 Task: Create expense category object for category information.
Action: Mouse moved to (829, 64)
Screenshot: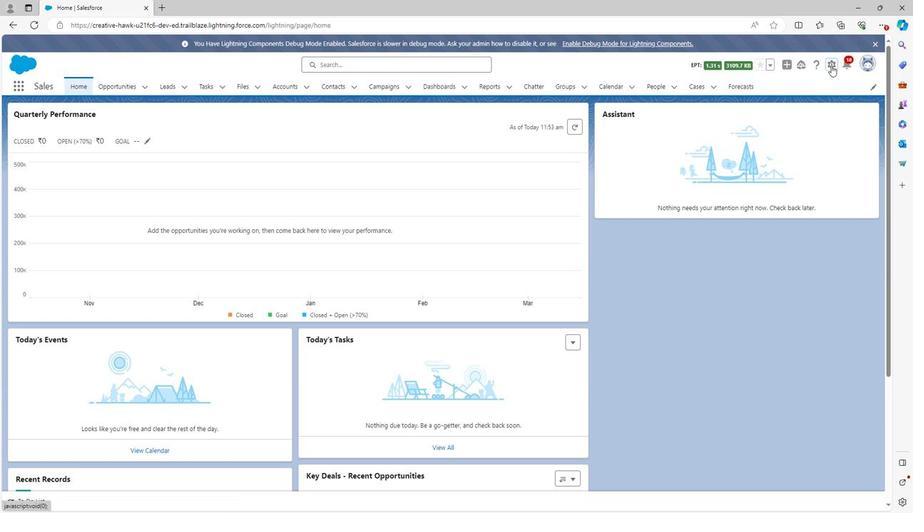
Action: Mouse pressed left at (829, 64)
Screenshot: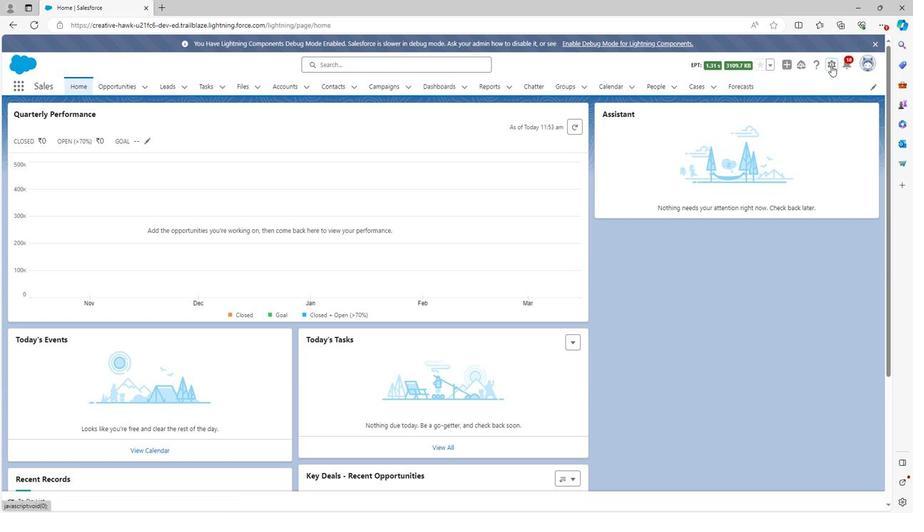 
Action: Mouse moved to (789, 94)
Screenshot: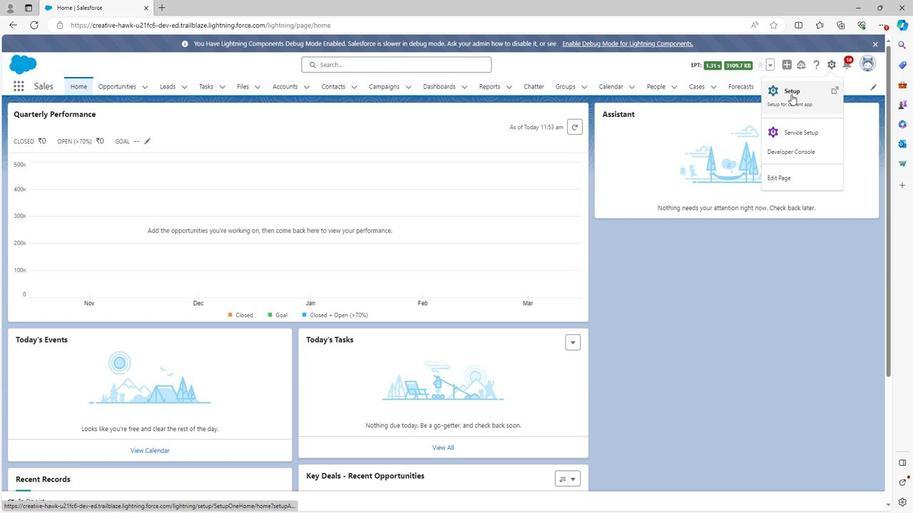
Action: Mouse pressed left at (789, 94)
Screenshot: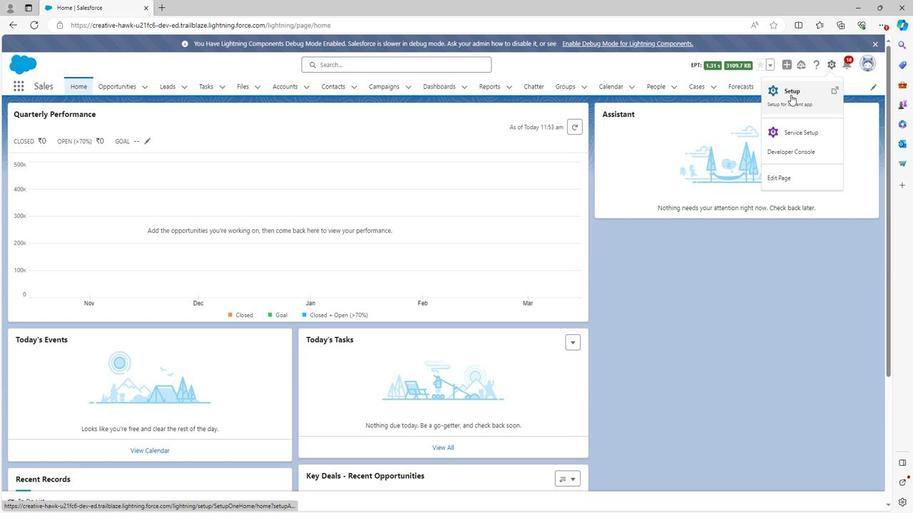 
Action: Mouse moved to (117, 84)
Screenshot: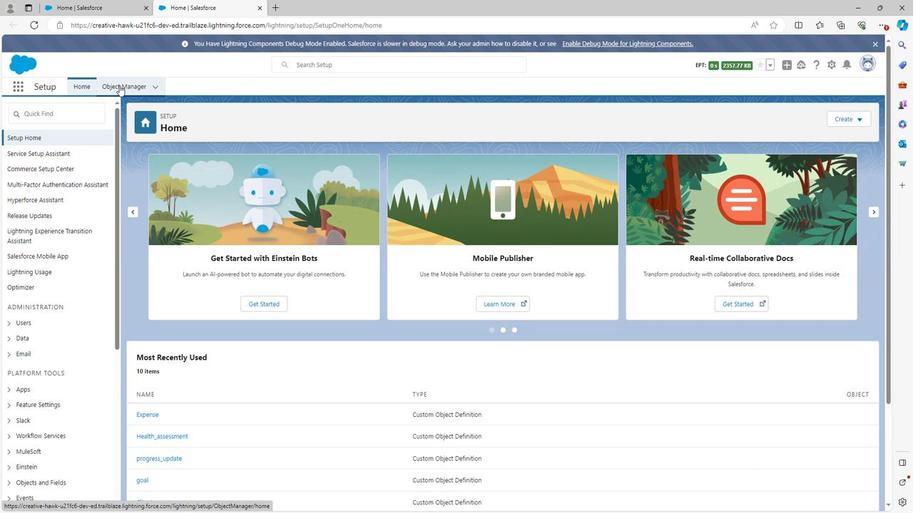 
Action: Mouse pressed left at (117, 84)
Screenshot: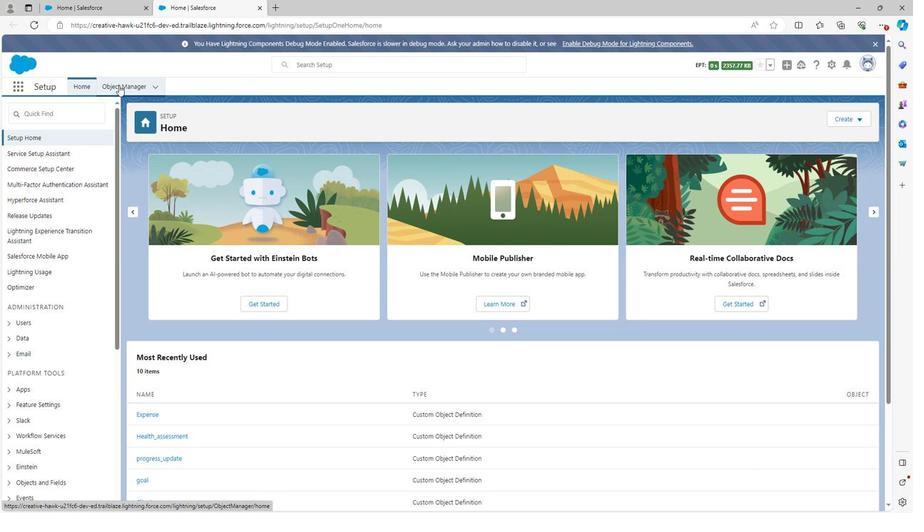 
Action: Mouse moved to (840, 119)
Screenshot: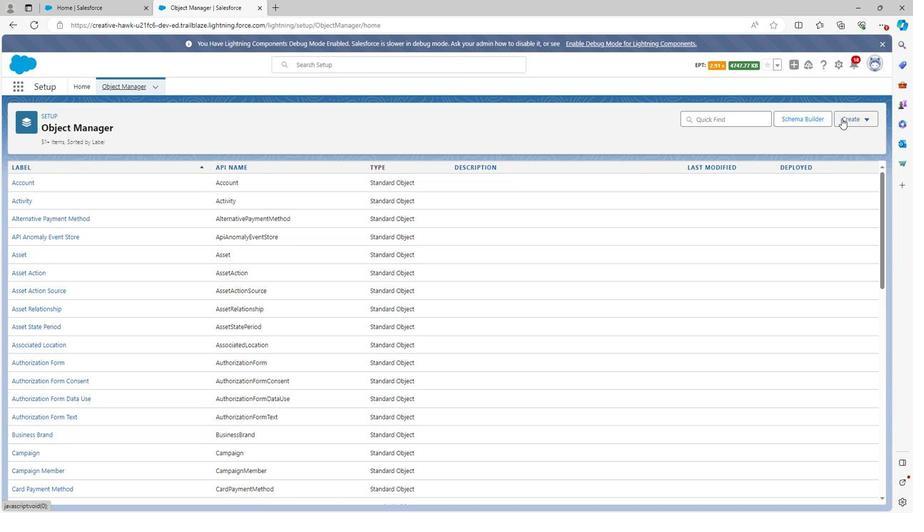 
Action: Mouse pressed left at (840, 119)
Screenshot: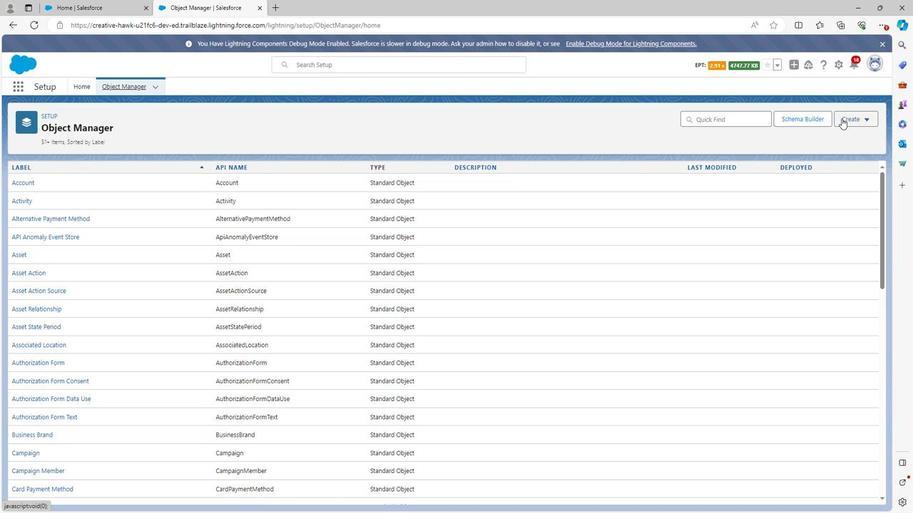 
Action: Mouse moved to (800, 154)
Screenshot: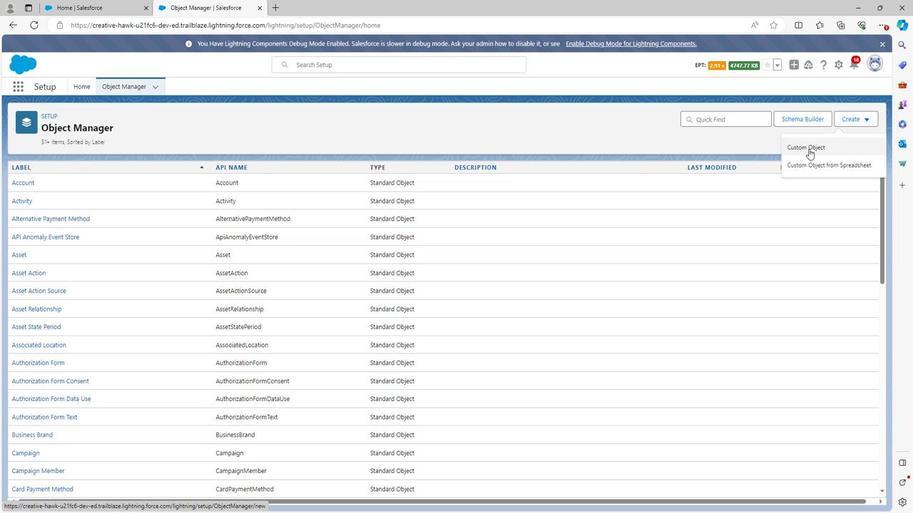 
Action: Mouse pressed left at (800, 154)
Screenshot: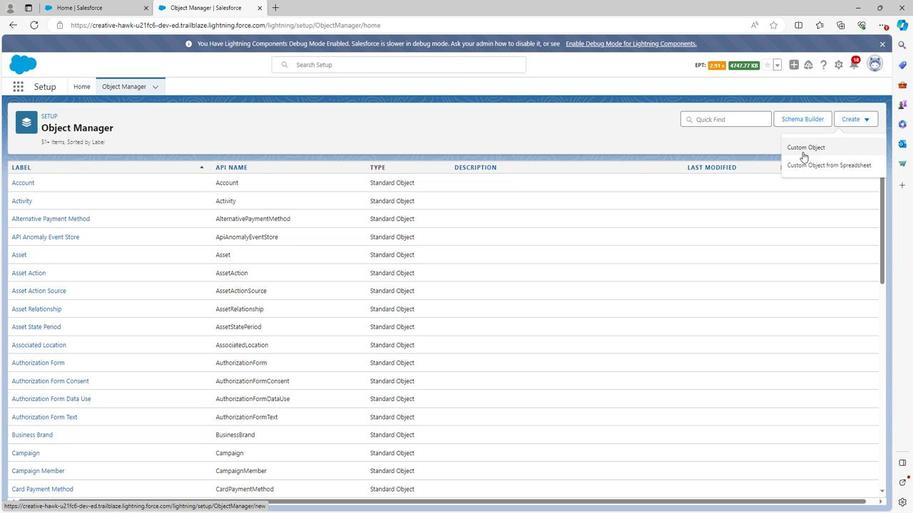 
Action: Mouse moved to (231, 243)
Screenshot: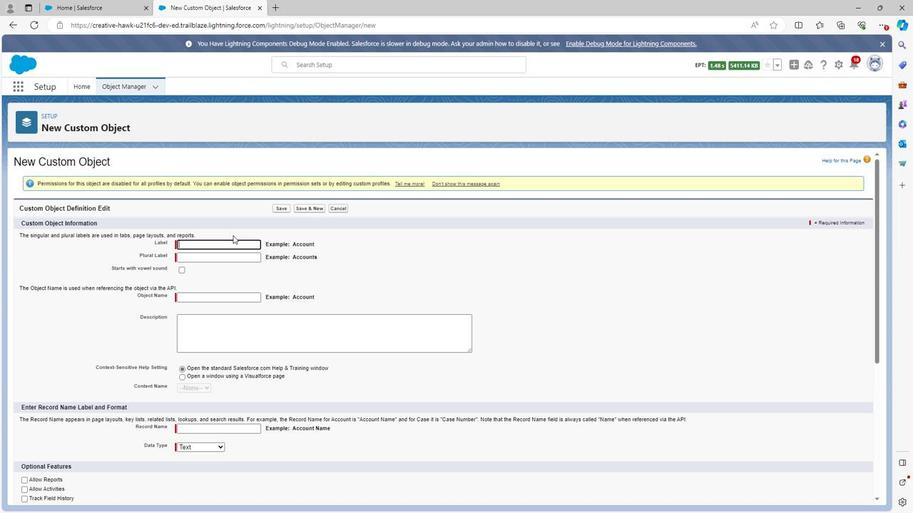 
Action: Key pressed <Key.shift>Expense<Key.space>category
Screenshot: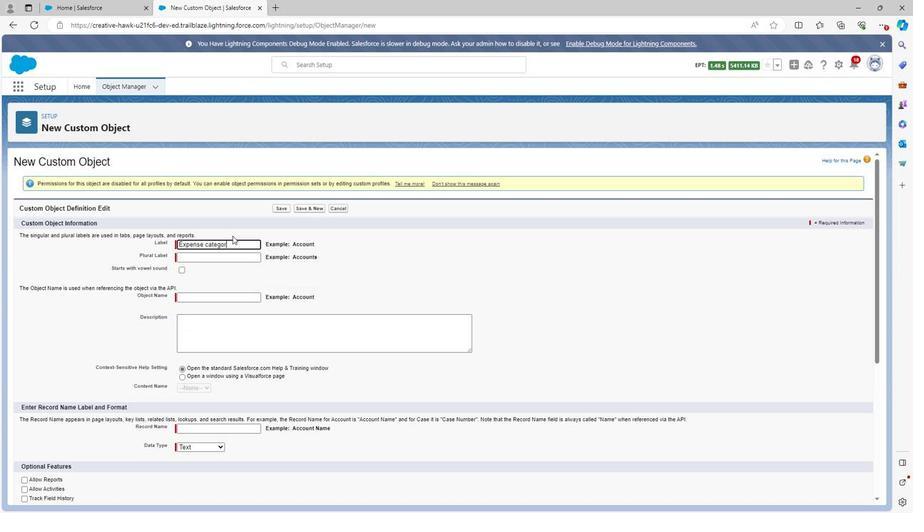 
Action: Mouse moved to (216, 280)
Screenshot: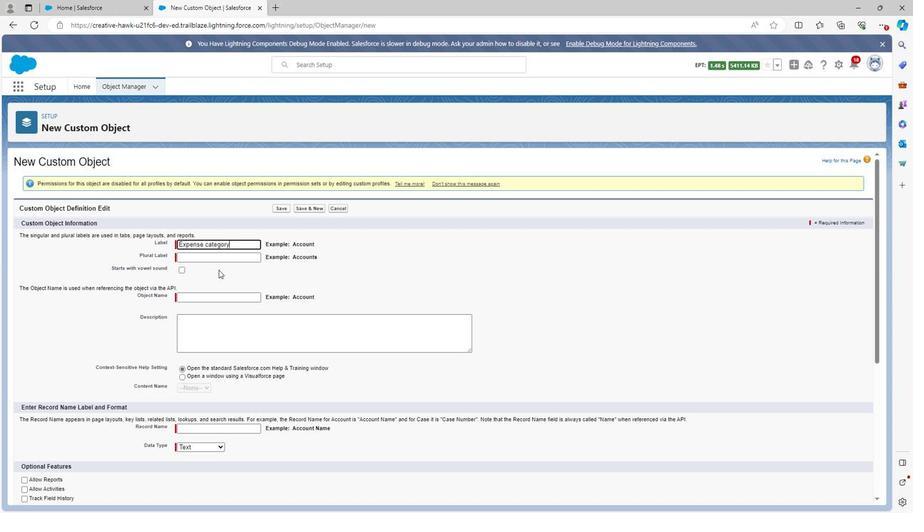 
Action: Mouse pressed left at (216, 280)
Screenshot: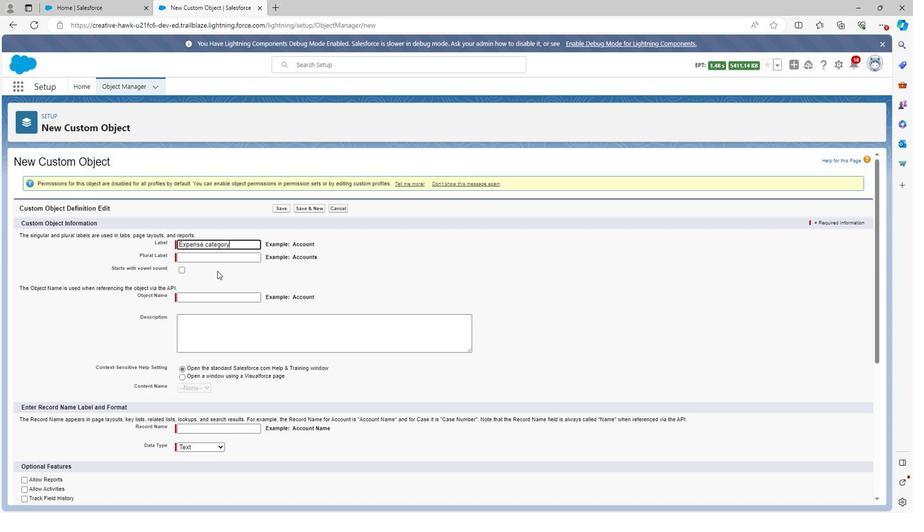 
Action: Mouse moved to (211, 264)
Screenshot: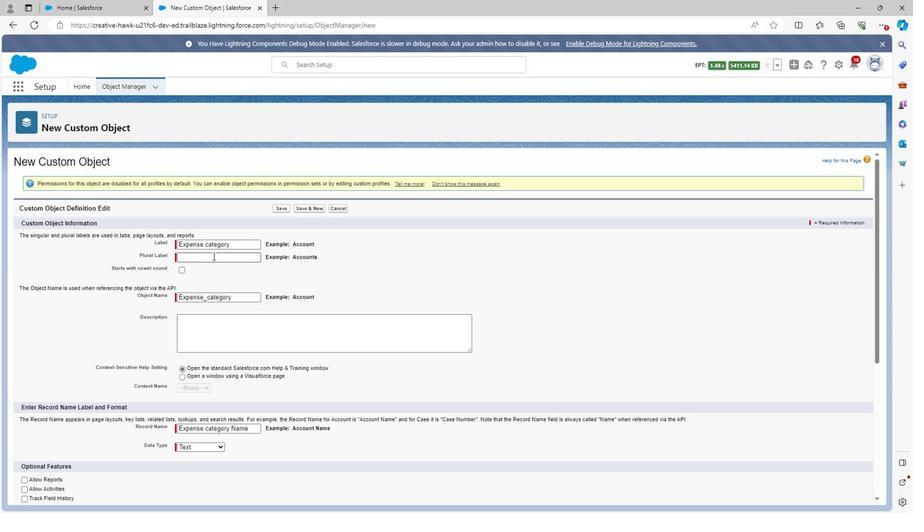 
Action: Mouse pressed left at (211, 264)
Screenshot: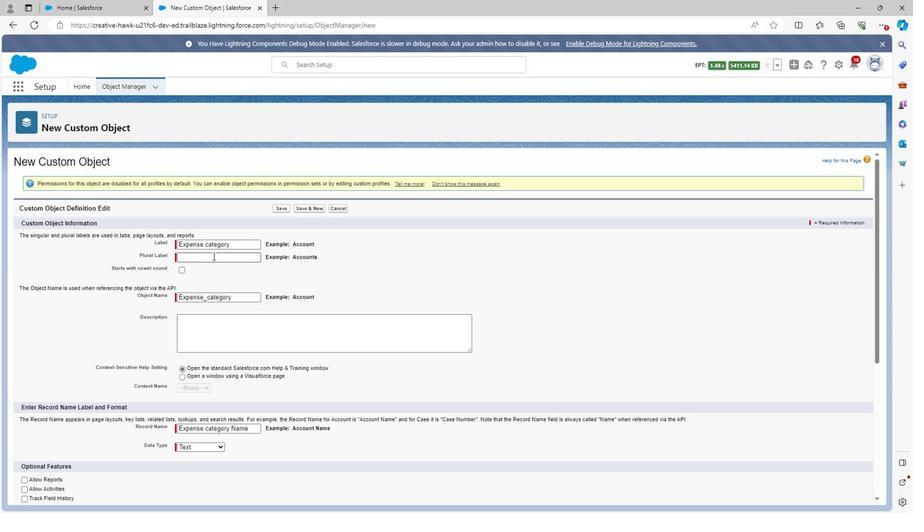 
Action: Key pressed <Key.shift>Expense<Key.space>categories
Screenshot: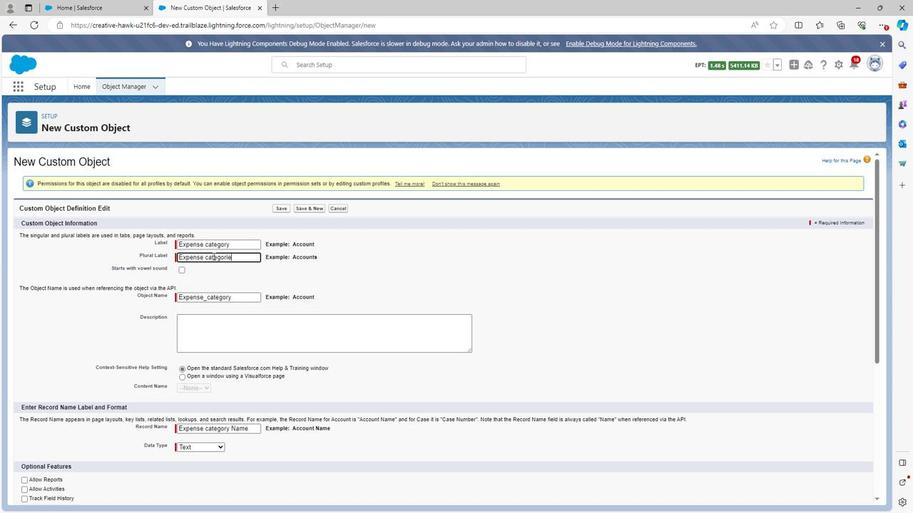 
Action: Mouse moved to (196, 339)
Screenshot: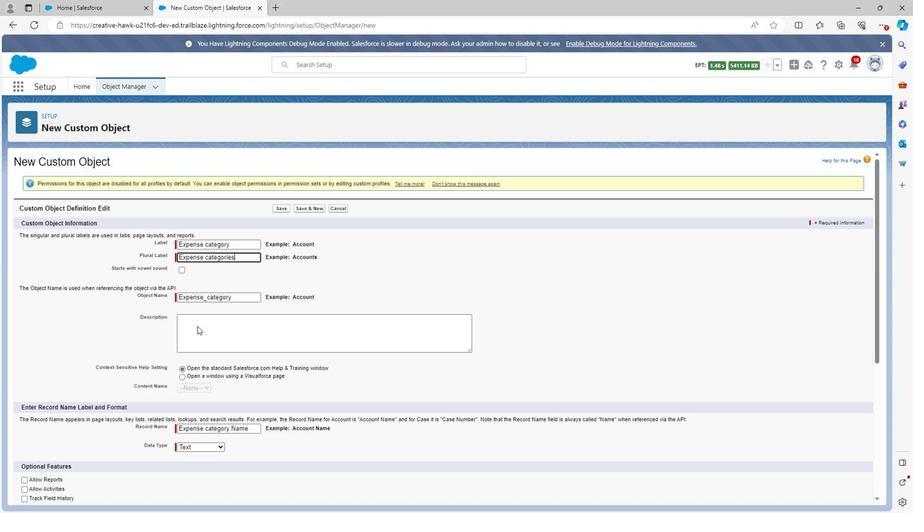 
Action: Mouse pressed left at (196, 339)
Screenshot: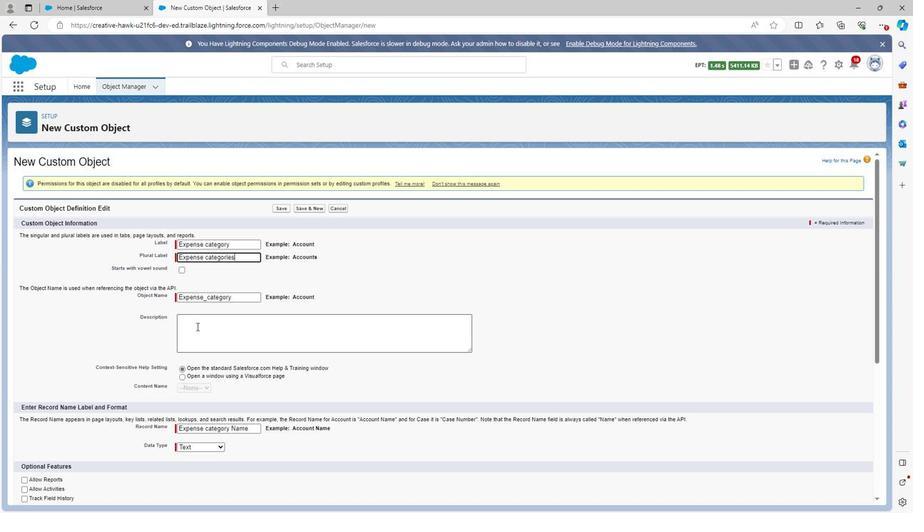 
Action: Key pressed <Key.shift><Key.shift><Key.shift><Key.shift>Expense<Key.space>category<Key.space>is<Key.space>
Screenshot: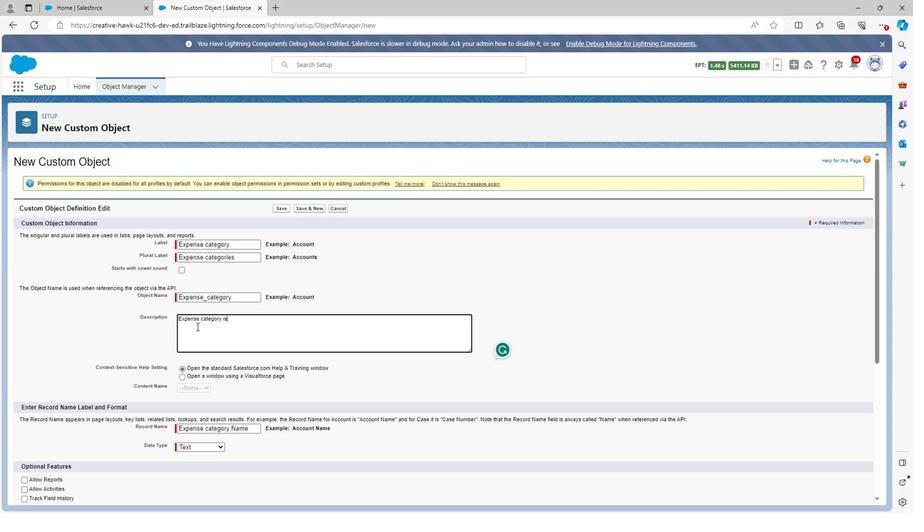 
Action: Mouse moved to (195, 339)
Screenshot: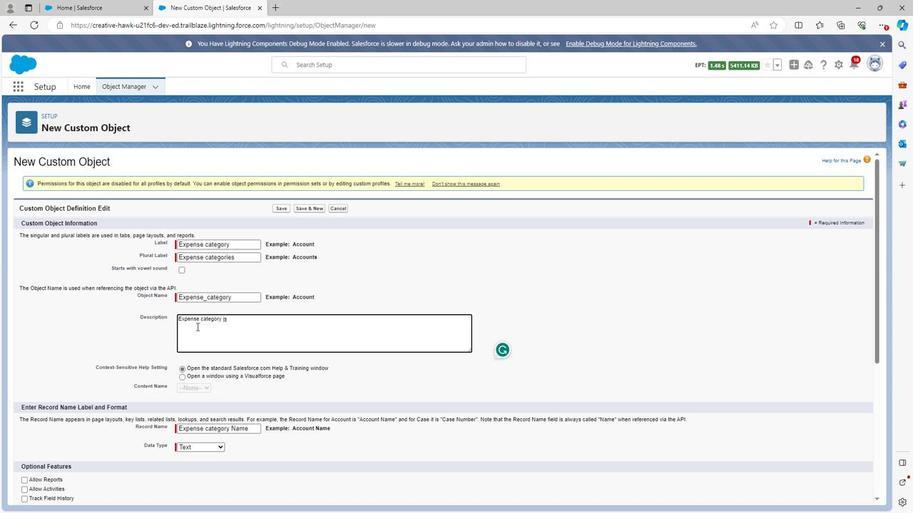 
Action: Key pressed used<Key.space>to<Key.space>define<Key.space>the<Key.space>category<Key.space>of<Key.space>different<Key.space>expenses<Key.space>of<Key.space>users
Screenshot: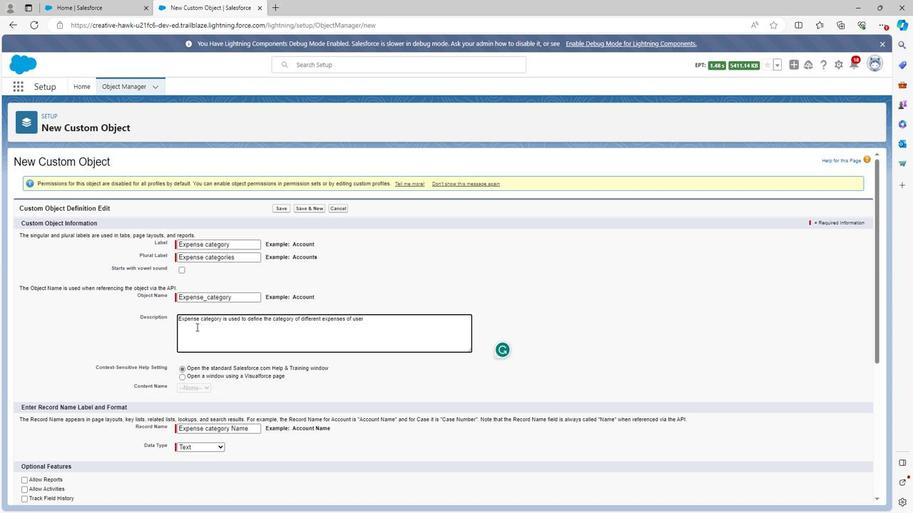
Action: Mouse moved to (132, 413)
Screenshot: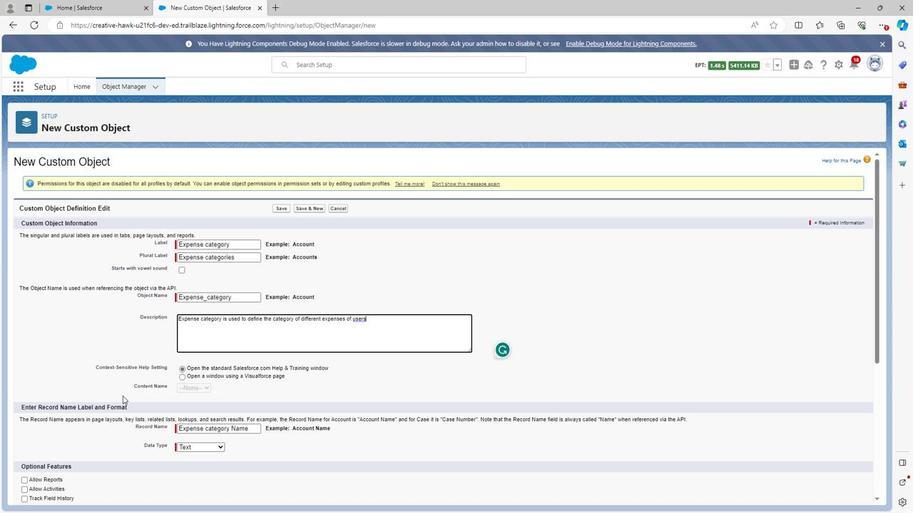 
Action: Mouse scrolled (132, 412) with delta (0, 0)
Screenshot: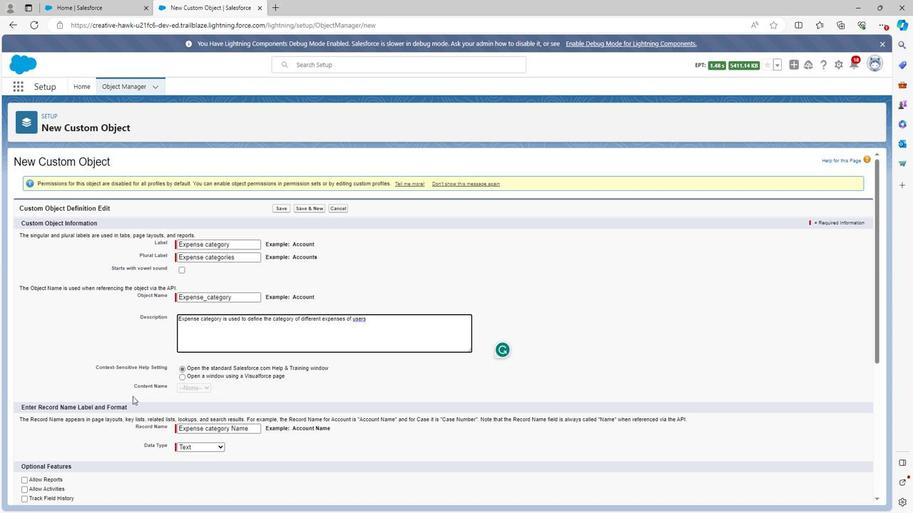 
Action: Mouse scrolled (132, 412) with delta (0, 0)
Screenshot: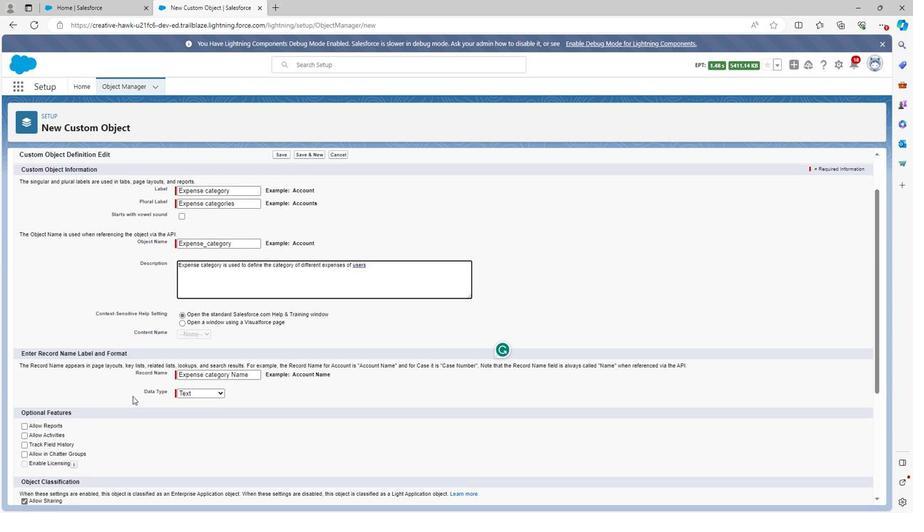 
Action: Mouse moved to (132, 413)
Screenshot: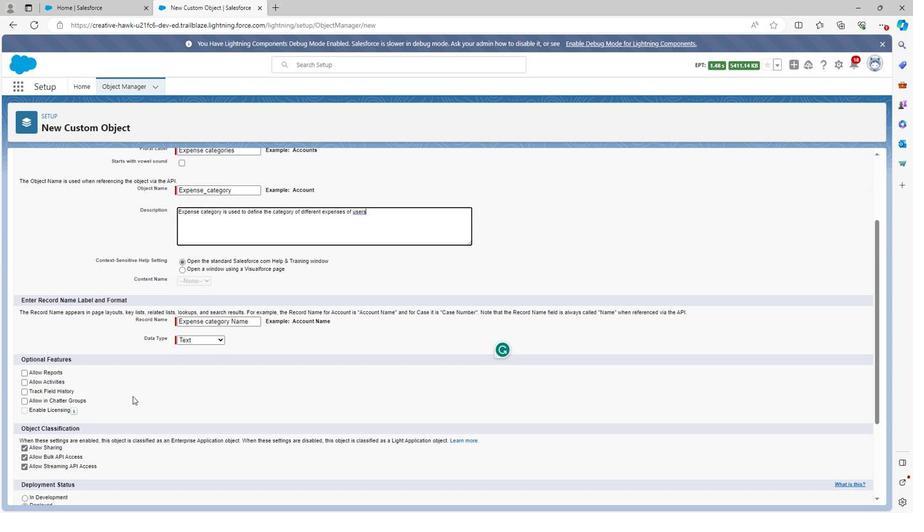 
Action: Mouse scrolled (132, 413) with delta (0, 0)
Screenshot: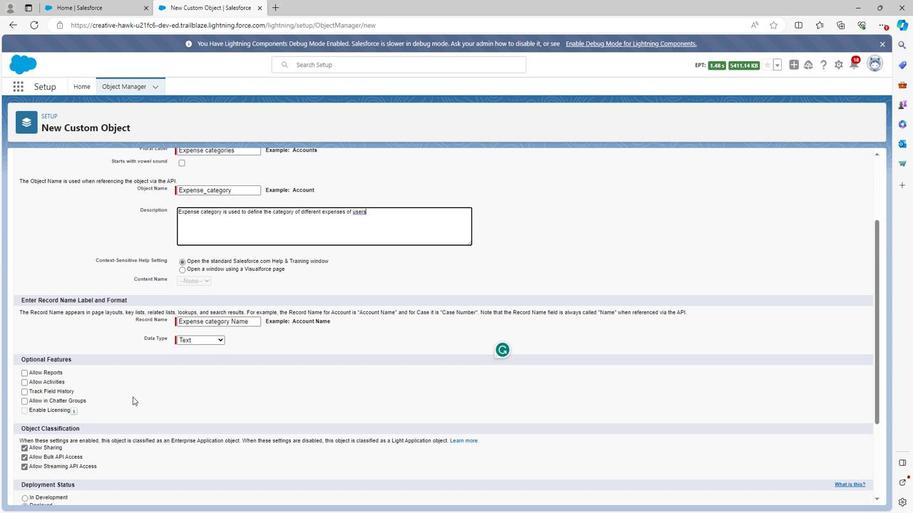 
Action: Mouse scrolled (132, 413) with delta (0, 0)
Screenshot: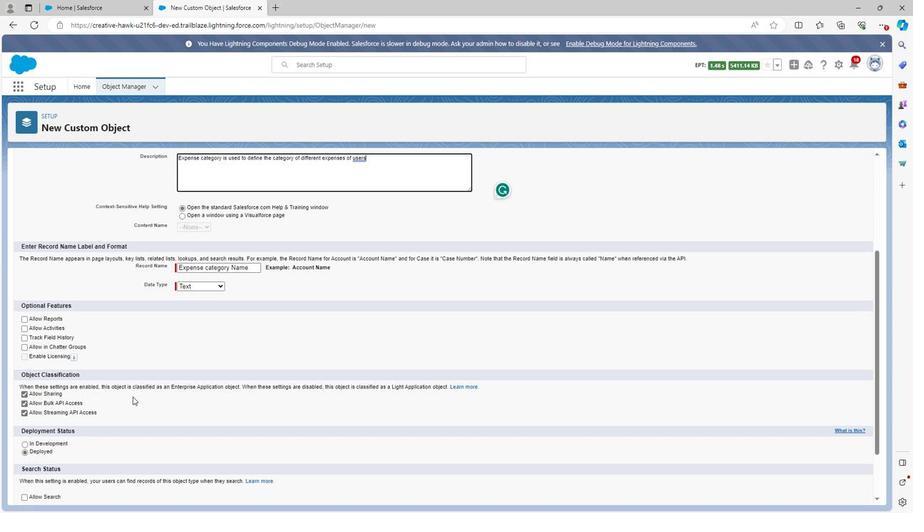 
Action: Mouse scrolled (132, 413) with delta (0, 0)
Screenshot: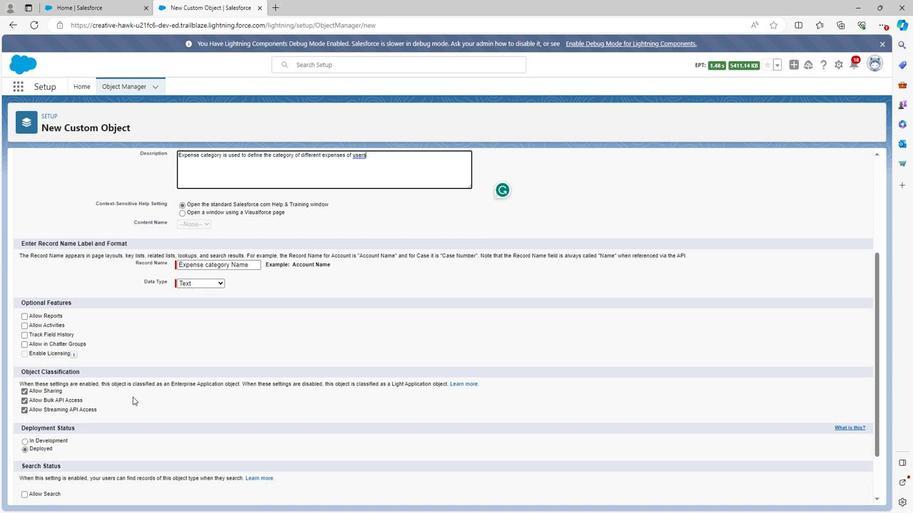 
Action: Mouse moved to (25, 259)
Screenshot: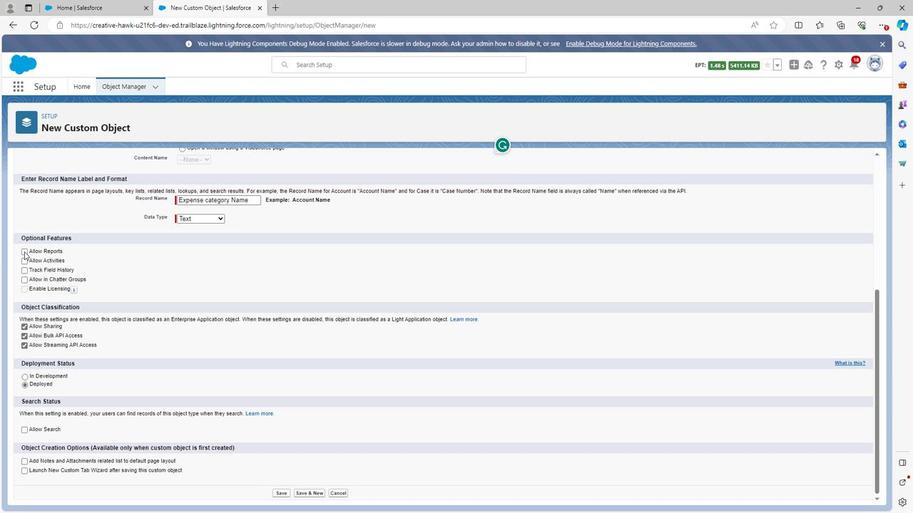 
Action: Mouse pressed left at (25, 259)
Screenshot: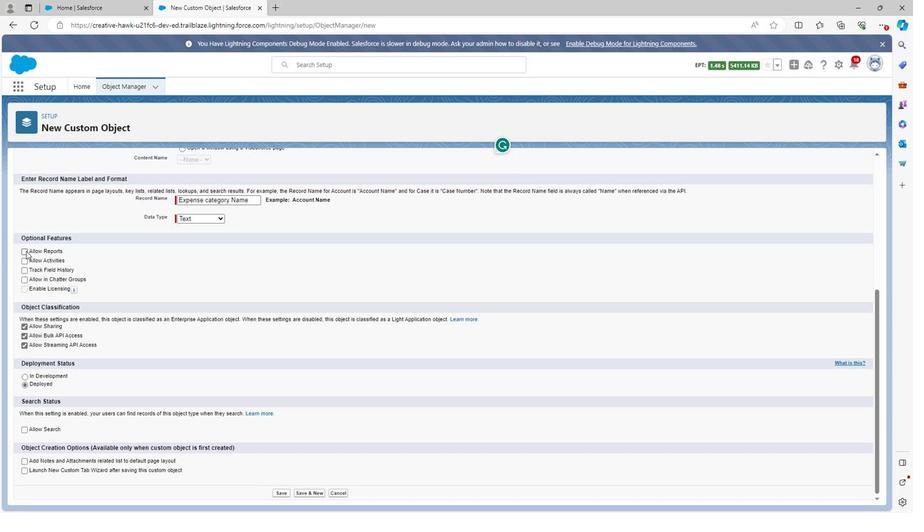 
Action: Mouse moved to (25, 281)
Screenshot: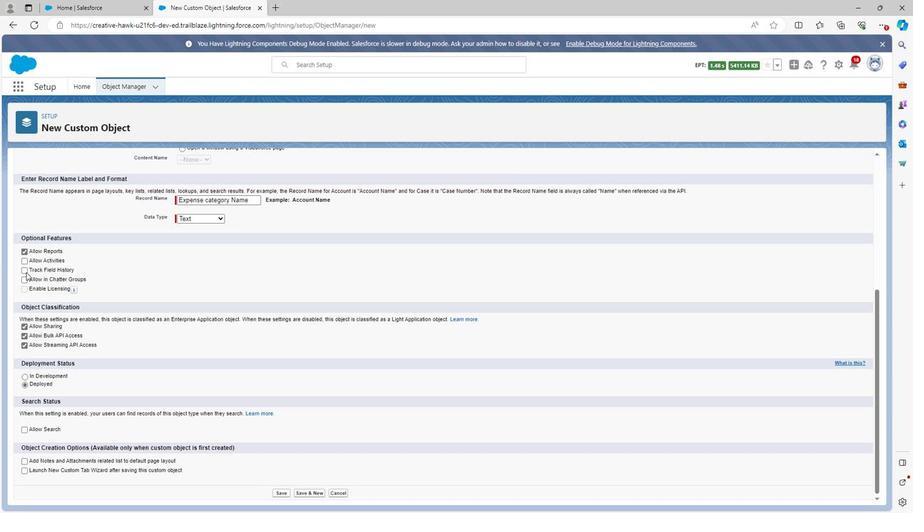
Action: Mouse pressed left at (25, 281)
Screenshot: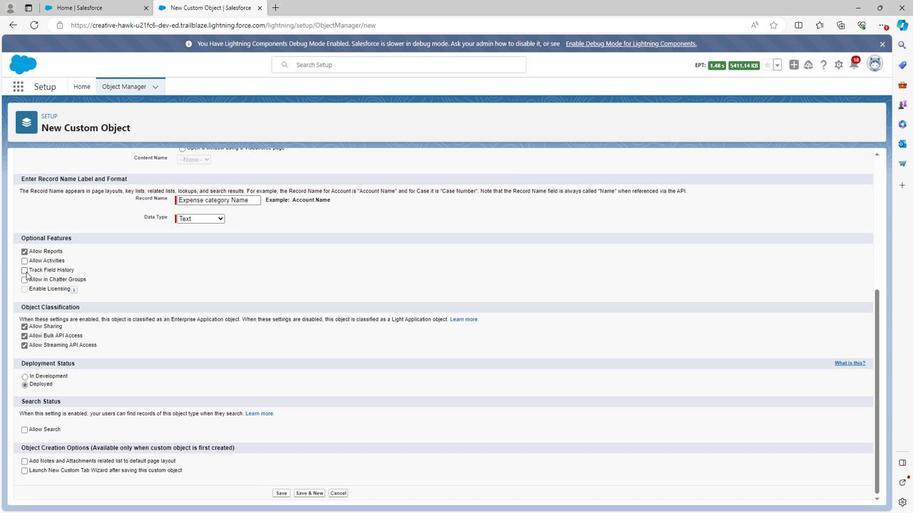 
Action: Mouse moved to (22, 289)
Screenshot: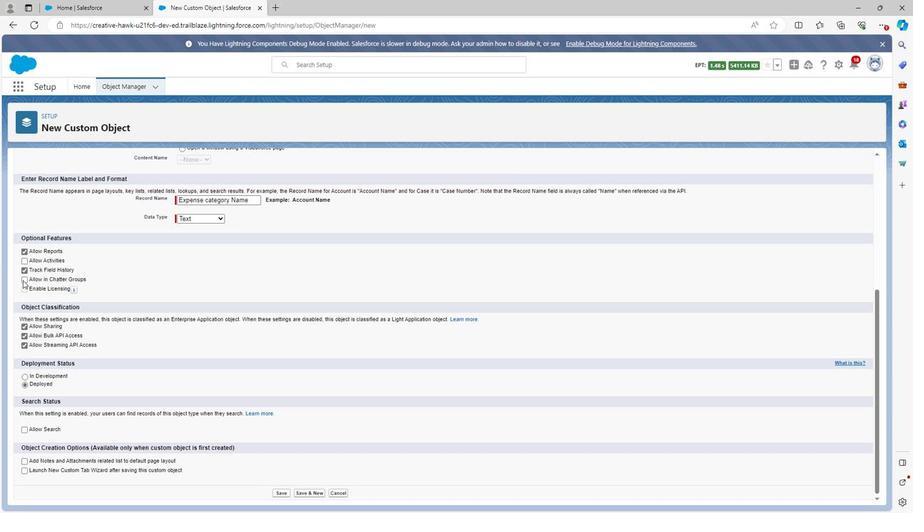 
Action: Mouse pressed left at (22, 289)
Screenshot: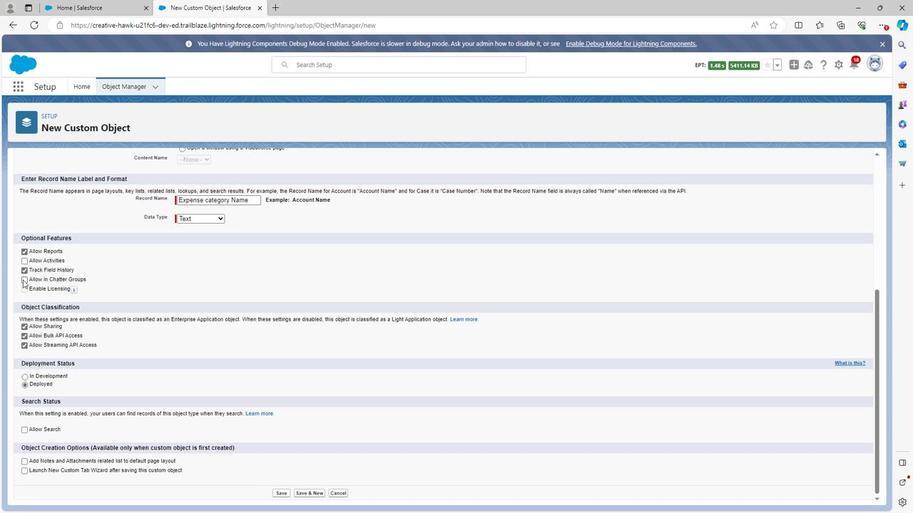 
Action: Mouse moved to (38, 331)
Screenshot: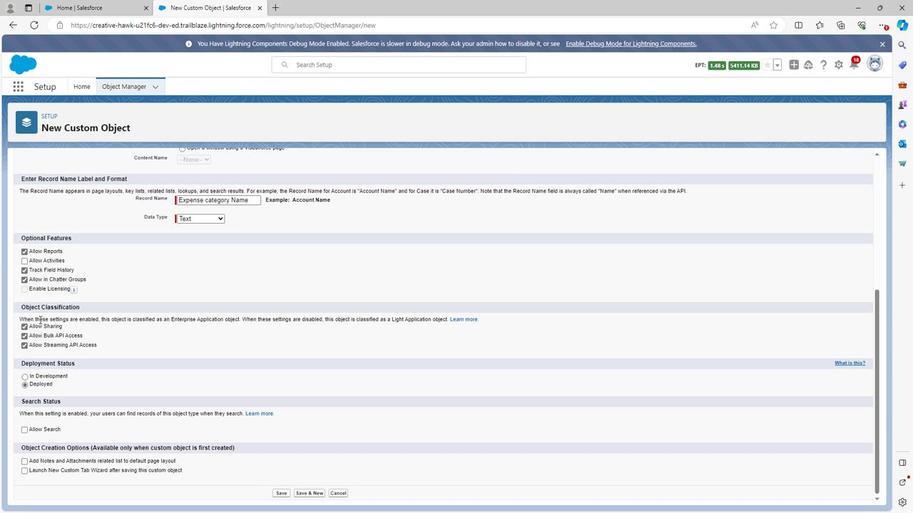 
Action: Mouse scrolled (38, 331) with delta (0, 0)
Screenshot: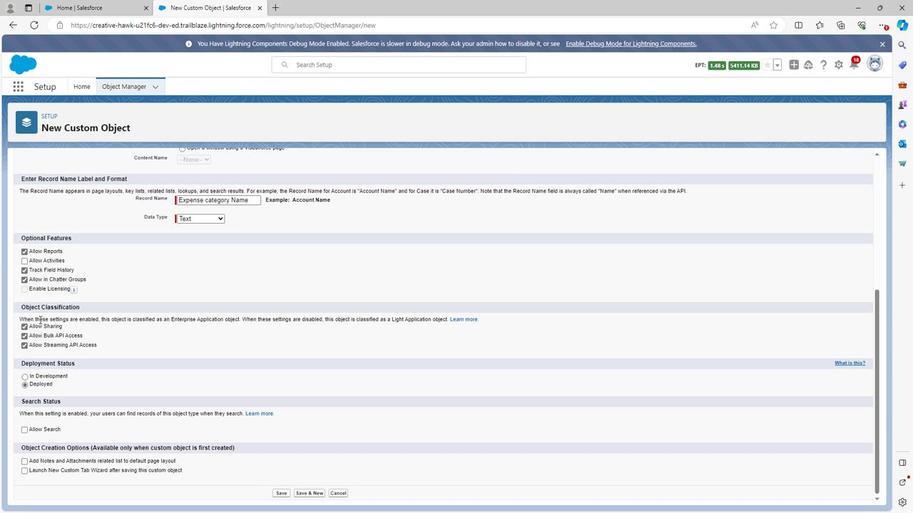 
Action: Mouse moved to (39, 334)
Screenshot: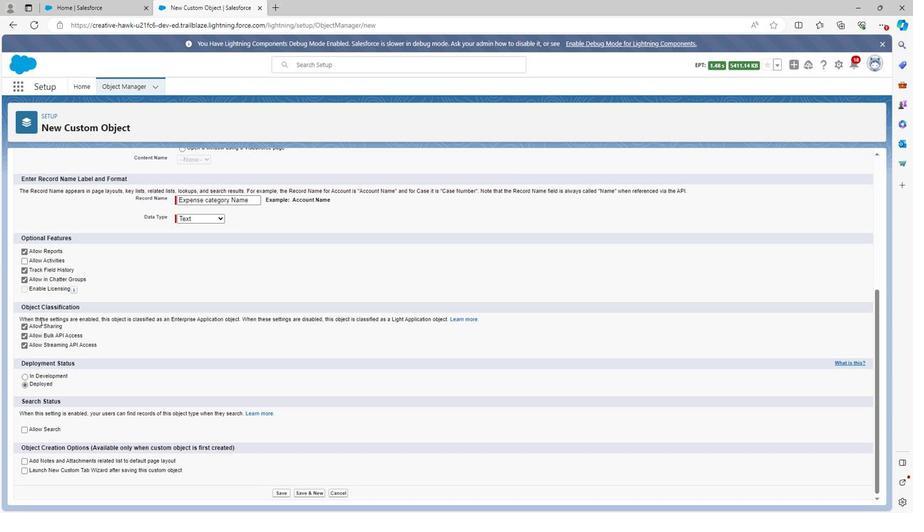 
Action: Mouse scrolled (39, 334) with delta (0, 0)
Screenshot: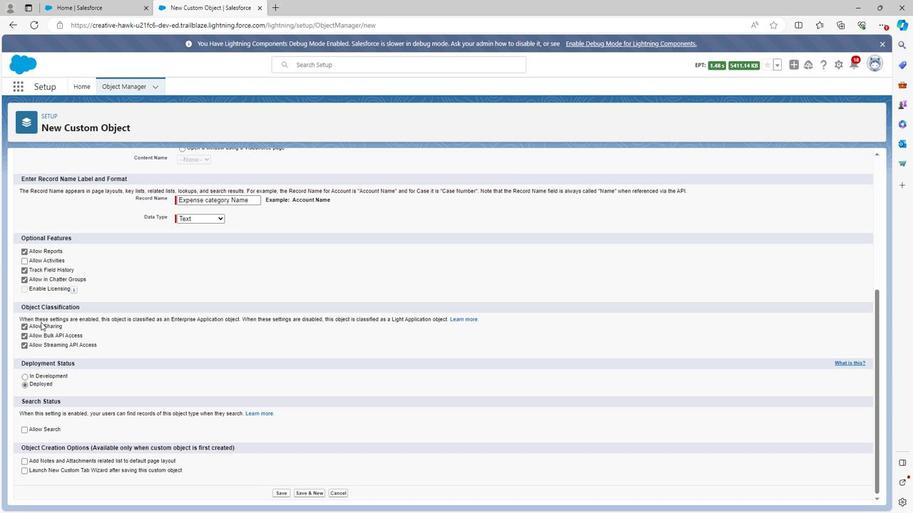 
Action: Mouse moved to (40, 335)
Screenshot: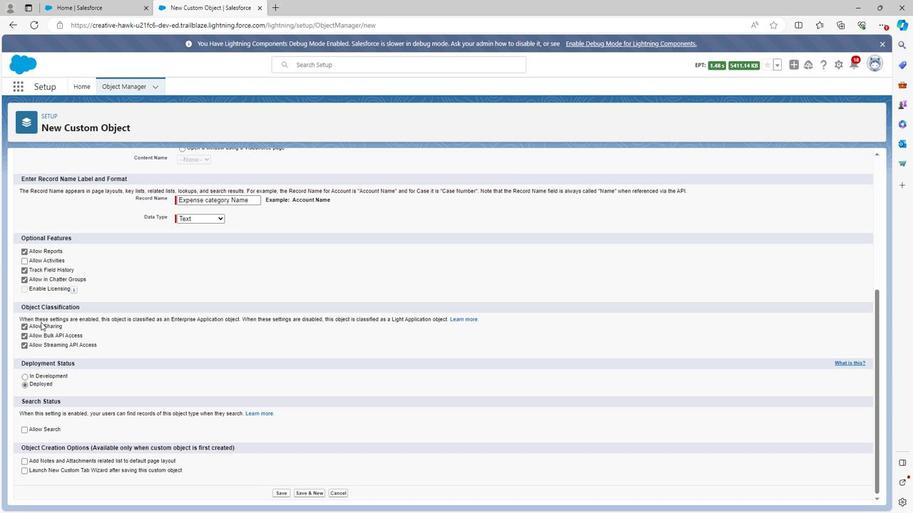 
Action: Mouse scrolled (40, 334) with delta (0, 0)
Screenshot: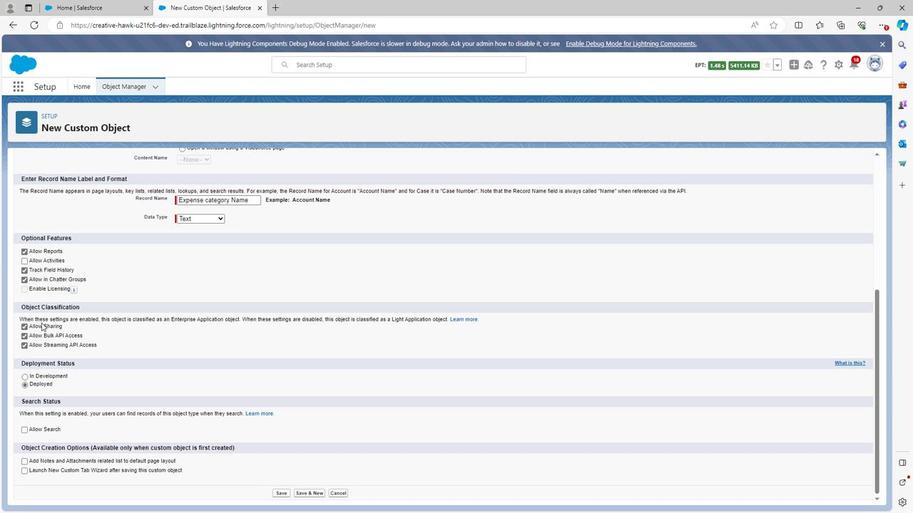 
Action: Mouse moved to (279, 513)
Screenshot: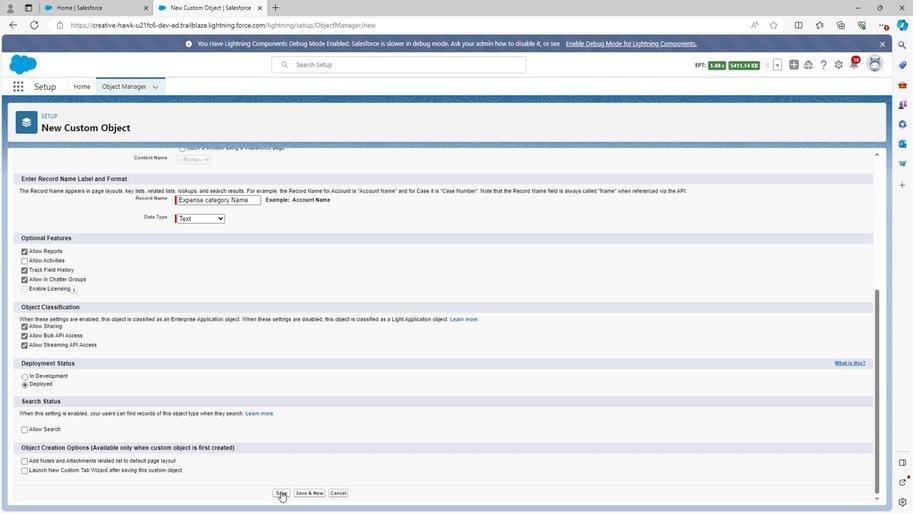 
Action: Mouse pressed left at (279, 513)
Screenshot: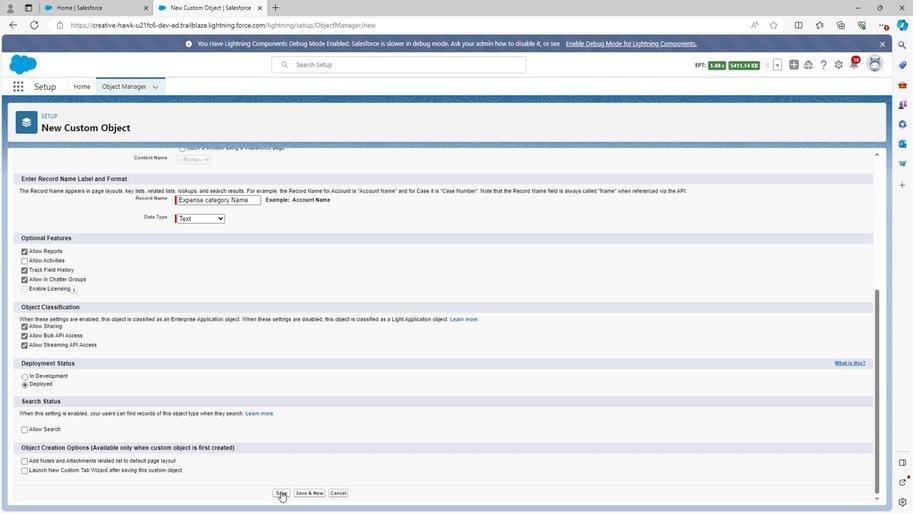 
Action: Mouse moved to (84, 117)
Screenshot: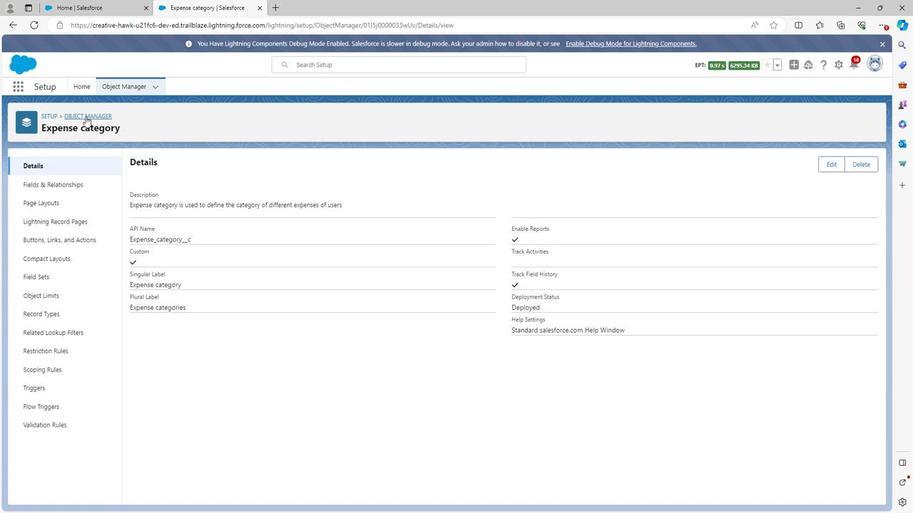 
Action: Mouse pressed left at (84, 117)
Screenshot: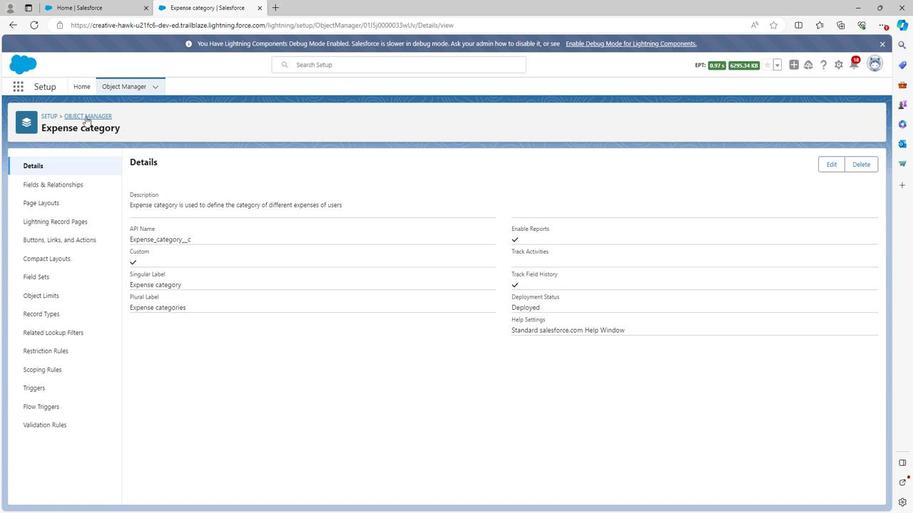 
Action: Mouse moved to (67, 345)
Screenshot: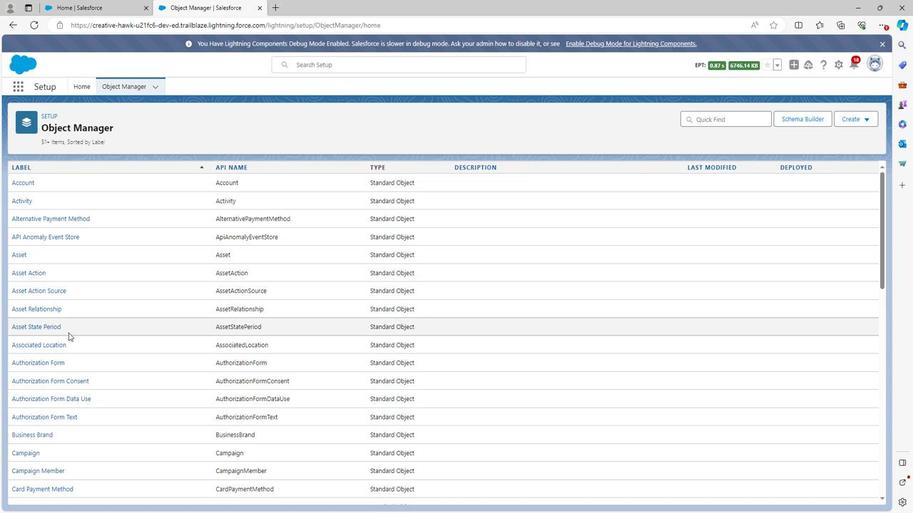 
Action: Mouse scrolled (67, 345) with delta (0, 0)
Screenshot: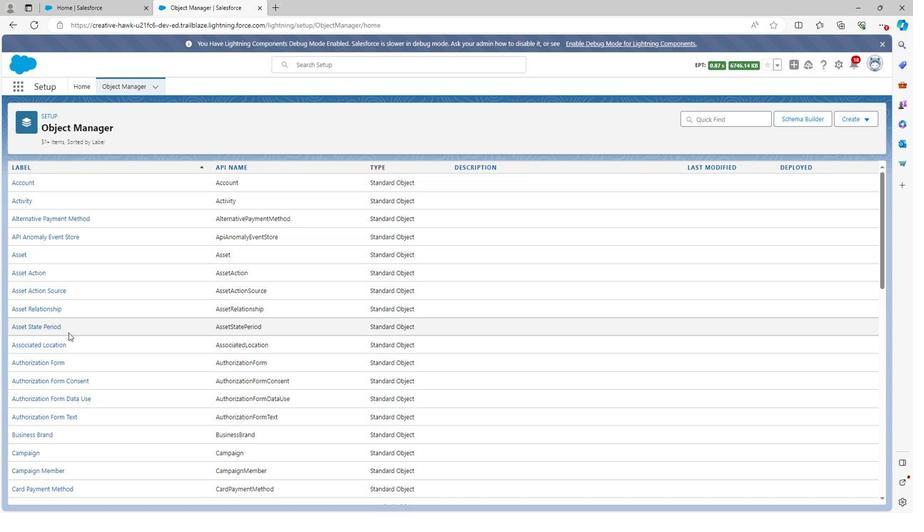 
Action: Mouse scrolled (67, 345) with delta (0, 0)
Screenshot: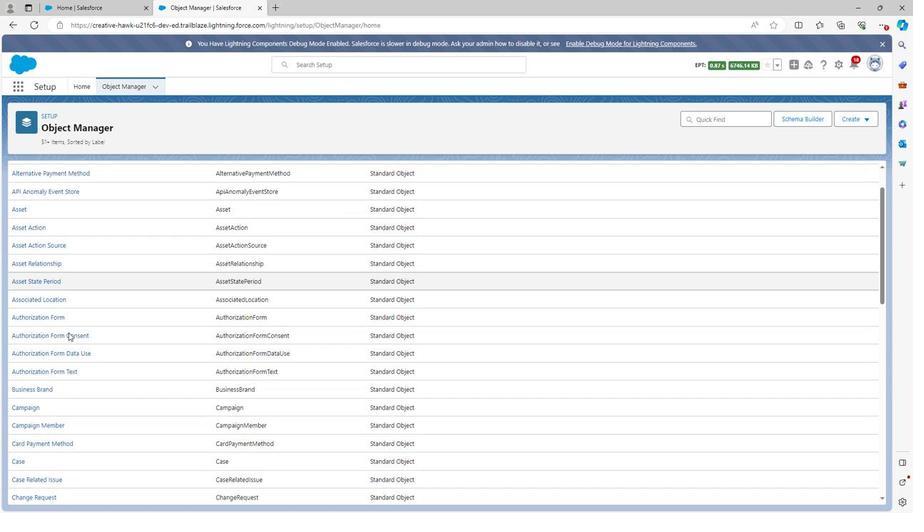 
Action: Mouse moved to (67, 346)
Screenshot: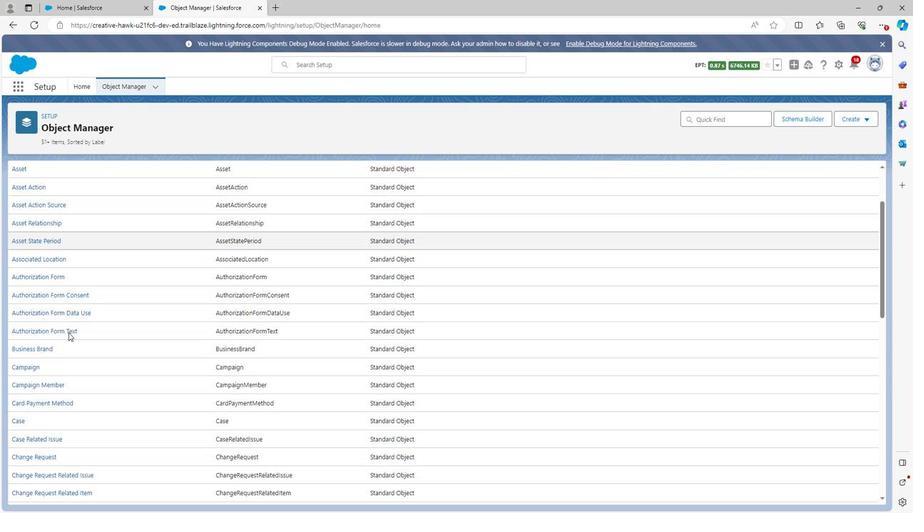 
Action: Mouse scrolled (67, 345) with delta (0, 0)
Screenshot: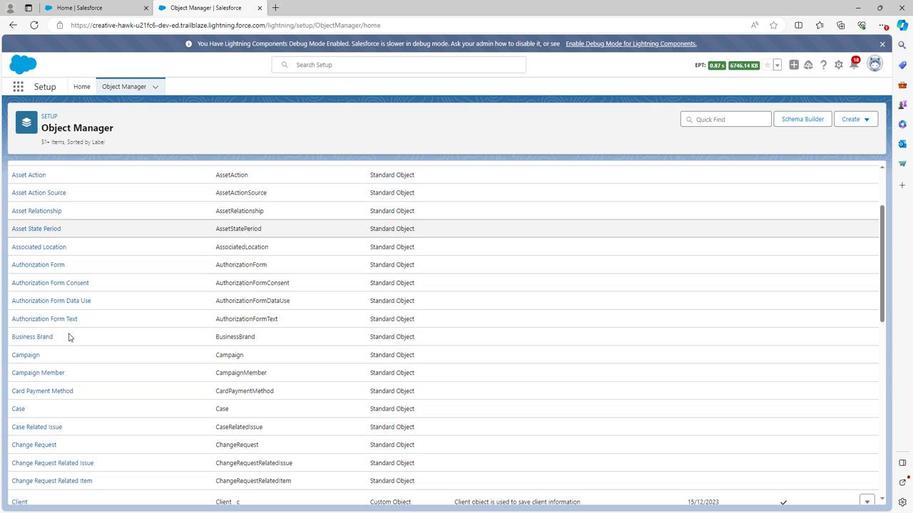 
Action: Mouse scrolled (67, 345) with delta (0, 0)
Screenshot: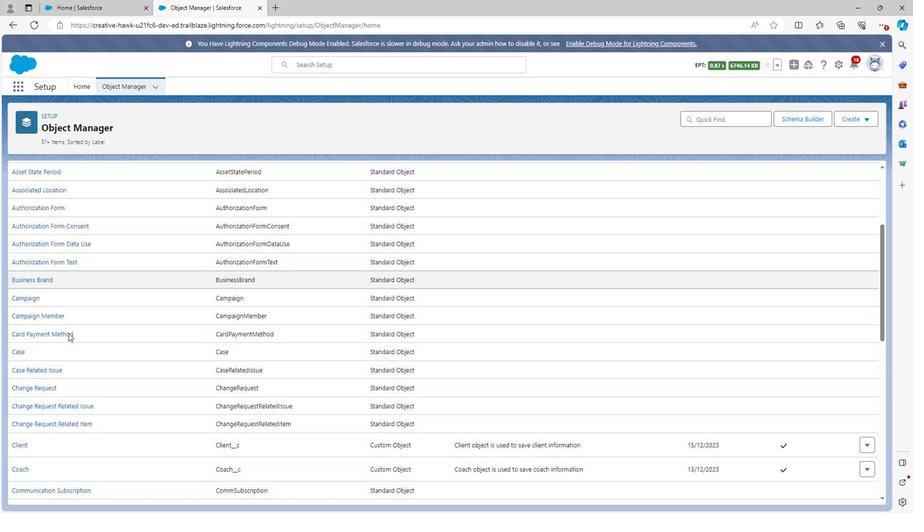 
Action: Mouse scrolled (67, 345) with delta (0, 0)
Screenshot: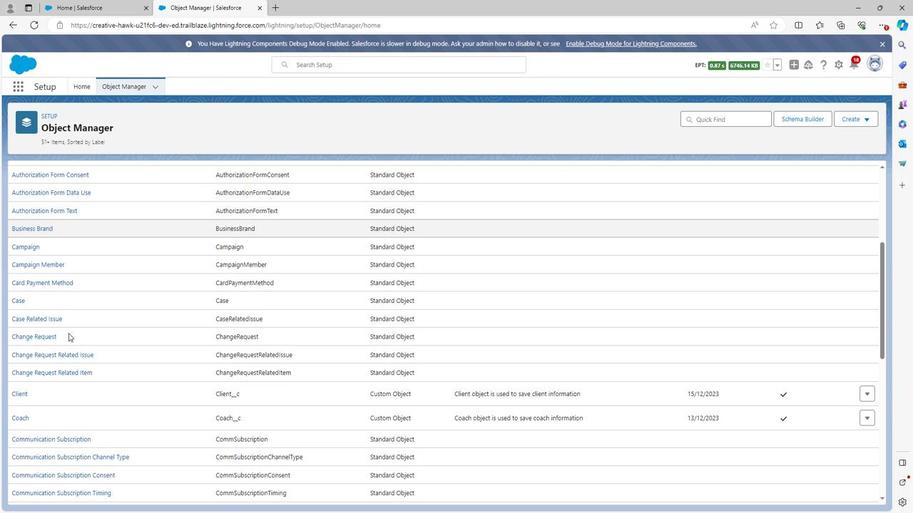 
Action: Mouse moved to (68, 347)
Screenshot: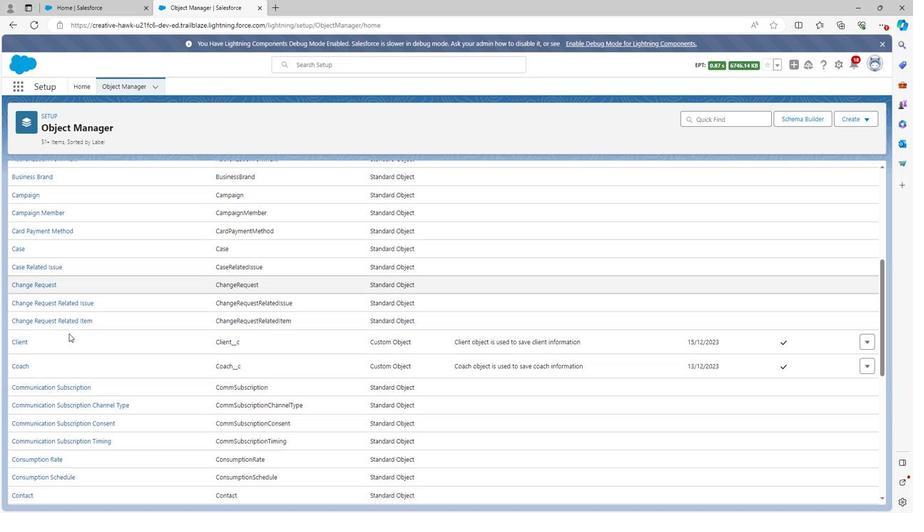 
Action: Mouse scrolled (68, 346) with delta (0, 0)
Screenshot: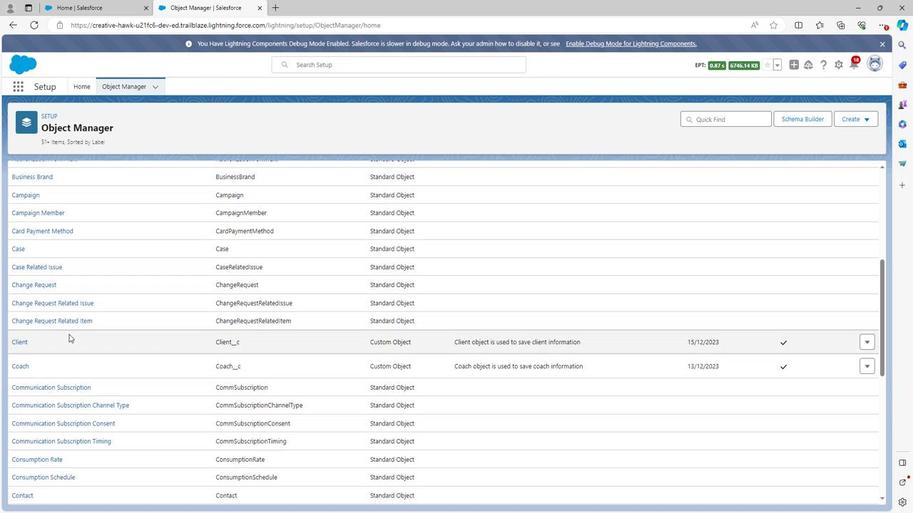 
Action: Mouse scrolled (68, 346) with delta (0, 0)
Screenshot: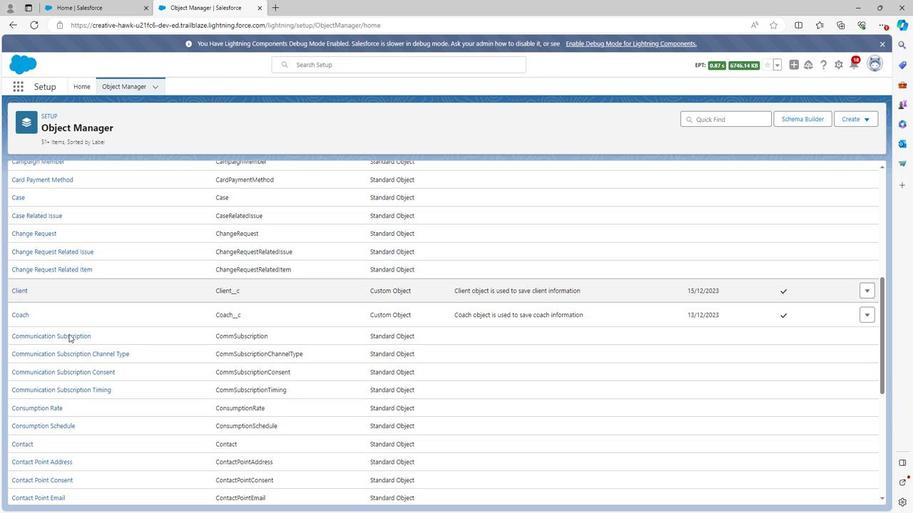 
Action: Mouse moved to (68, 349)
Screenshot: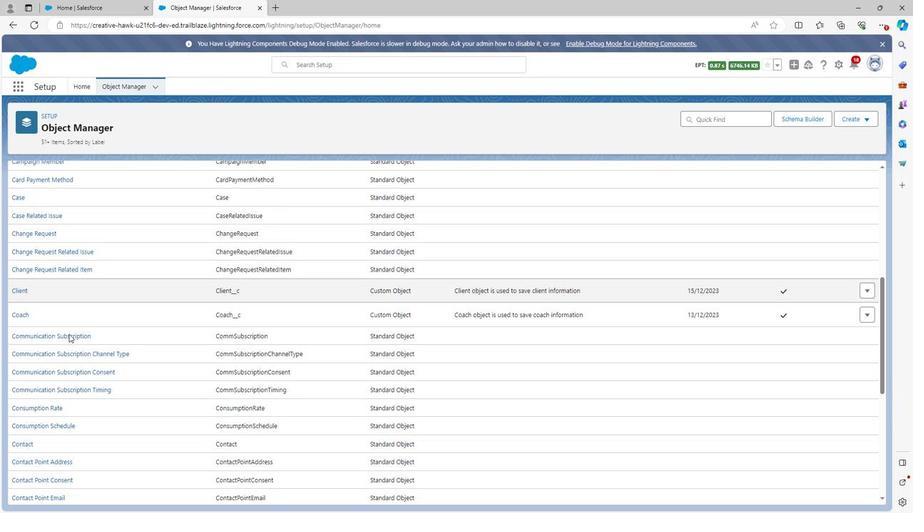 
Action: Mouse scrolled (68, 348) with delta (0, 0)
Screenshot: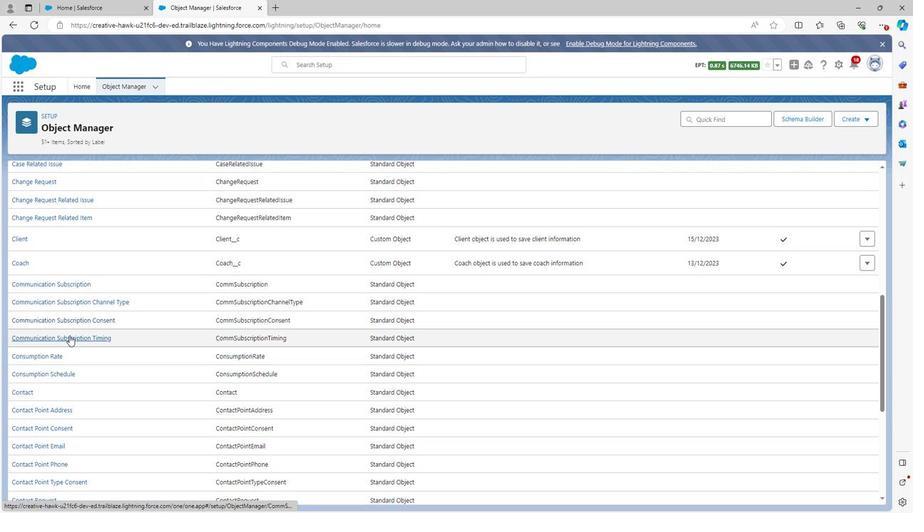 
Action: Mouse scrolled (68, 348) with delta (0, 0)
Screenshot: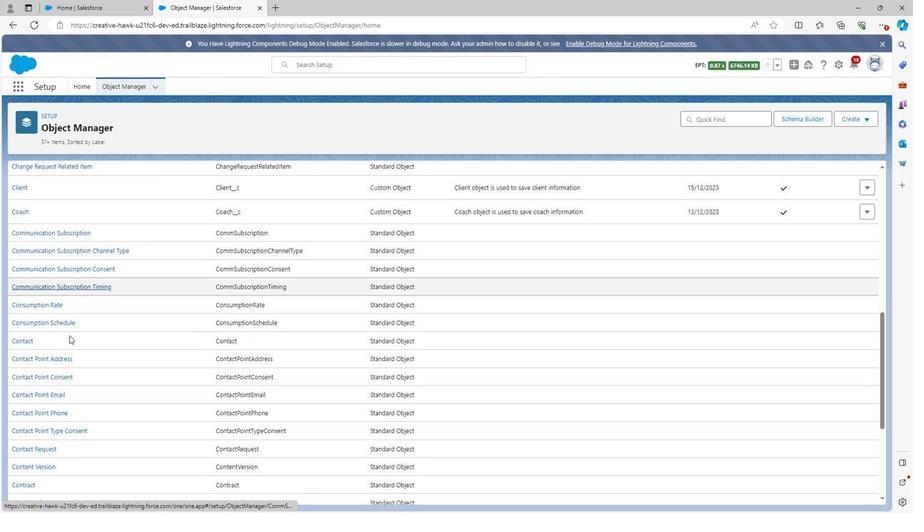 
Action: Mouse scrolled (68, 348) with delta (0, 0)
Screenshot: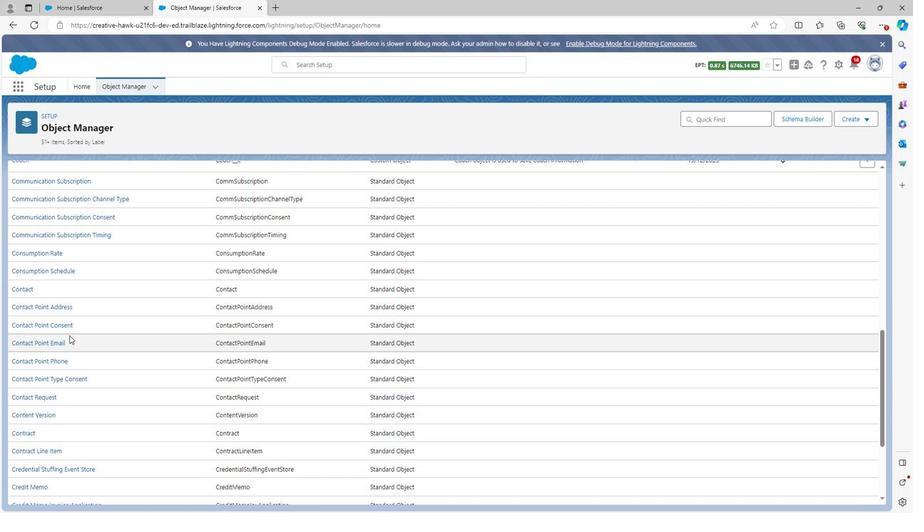 
Action: Mouse scrolled (68, 348) with delta (0, 0)
Screenshot: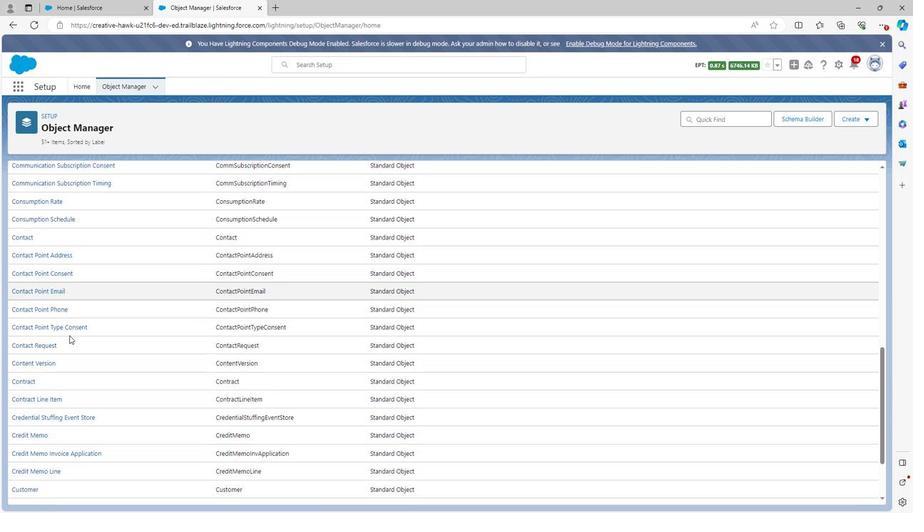 
Action: Mouse scrolled (68, 348) with delta (0, 0)
Screenshot: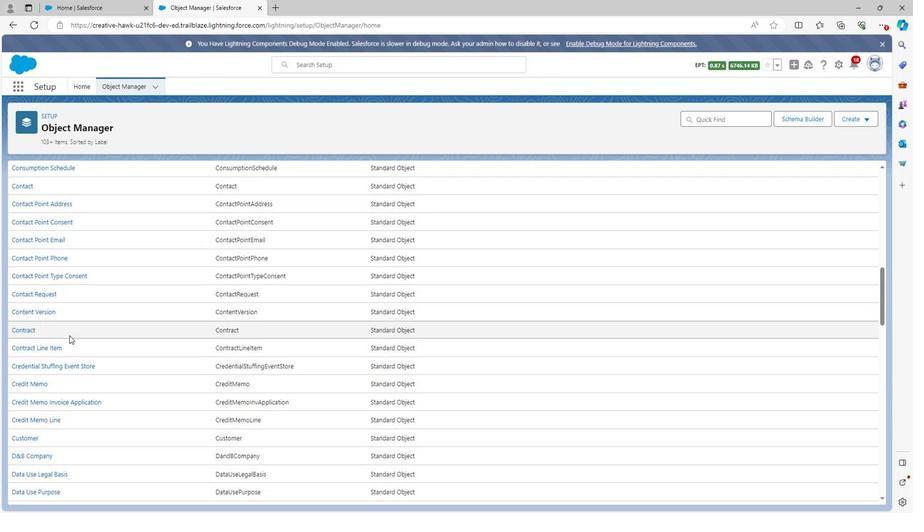 
Action: Mouse scrolled (68, 348) with delta (0, 0)
Screenshot: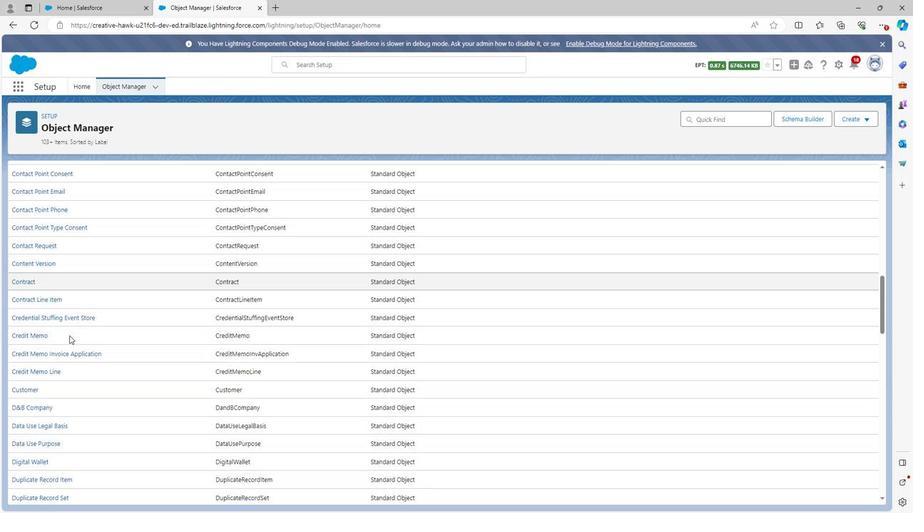 
Action: Mouse scrolled (68, 348) with delta (0, 0)
Screenshot: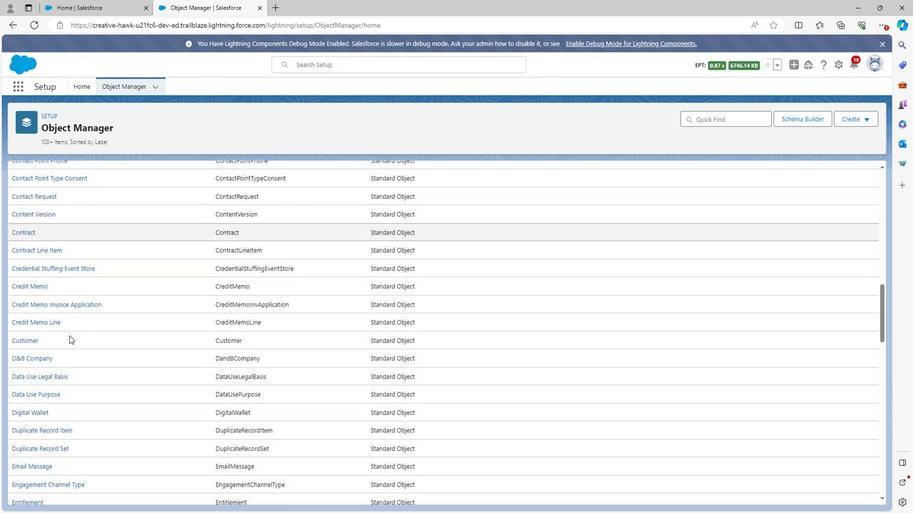 
Action: Mouse moved to (41, 406)
Screenshot: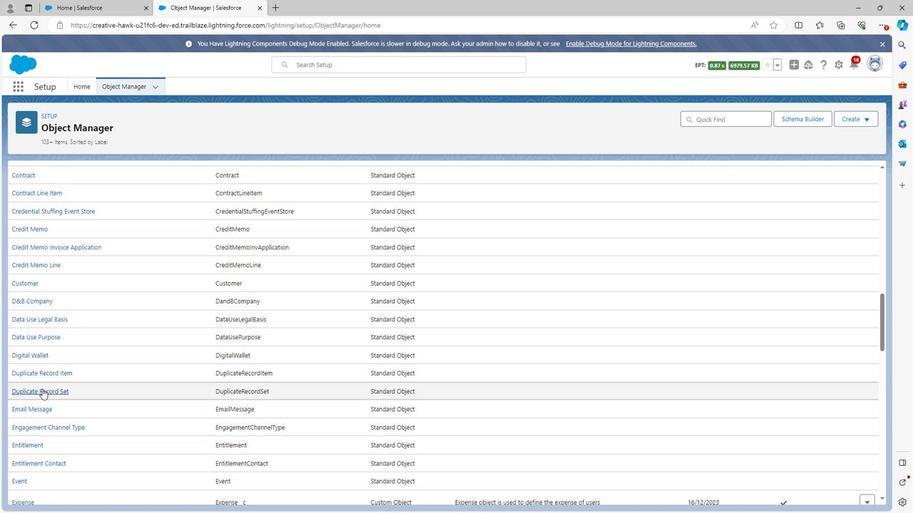 
Action: Mouse scrolled (41, 405) with delta (0, 0)
Screenshot: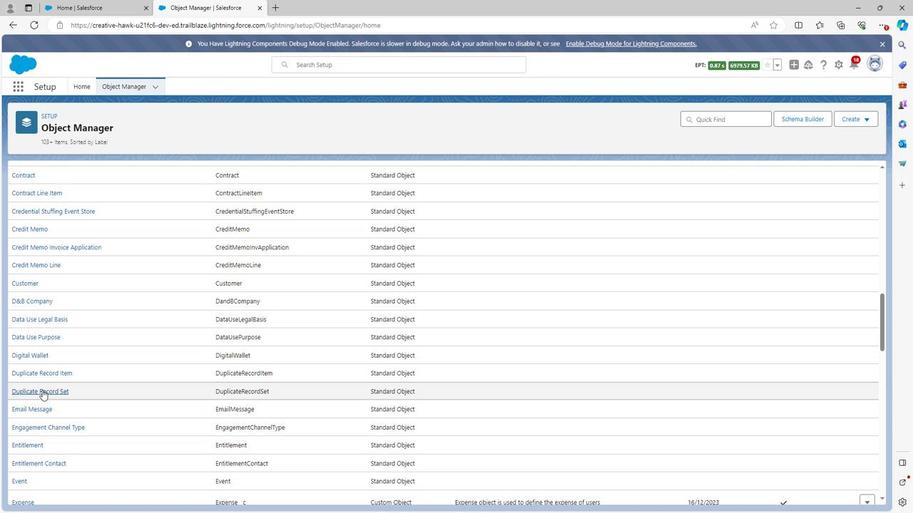 
Action: Mouse scrolled (41, 405) with delta (0, 0)
Screenshot: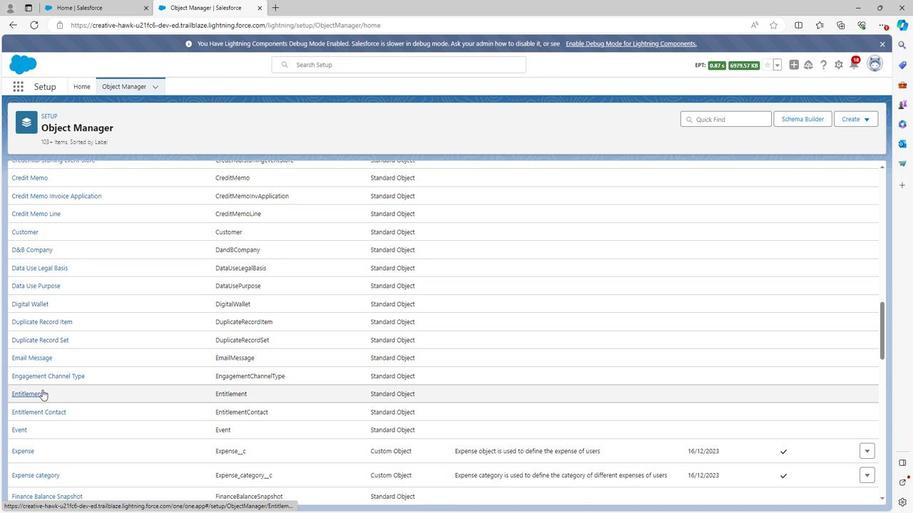 
Action: Mouse scrolled (41, 405) with delta (0, 0)
Screenshot: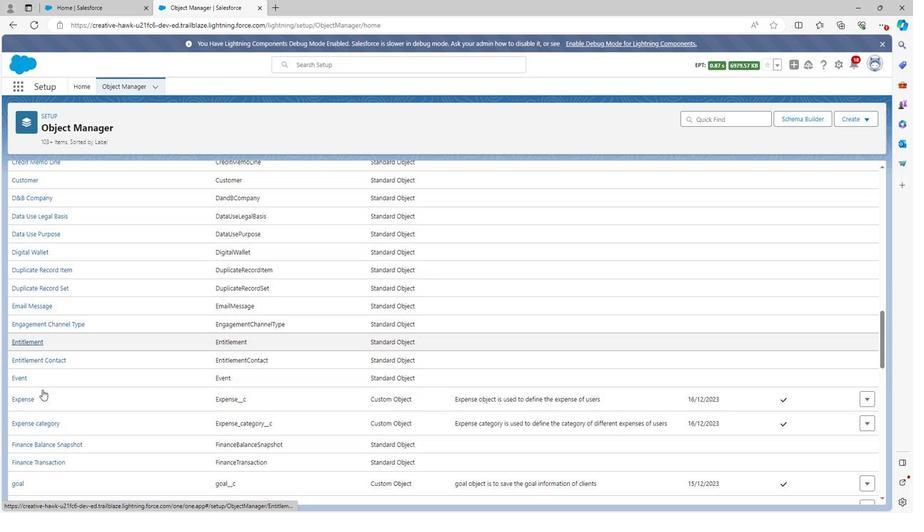 
Action: Mouse moved to (37, 388)
Screenshot: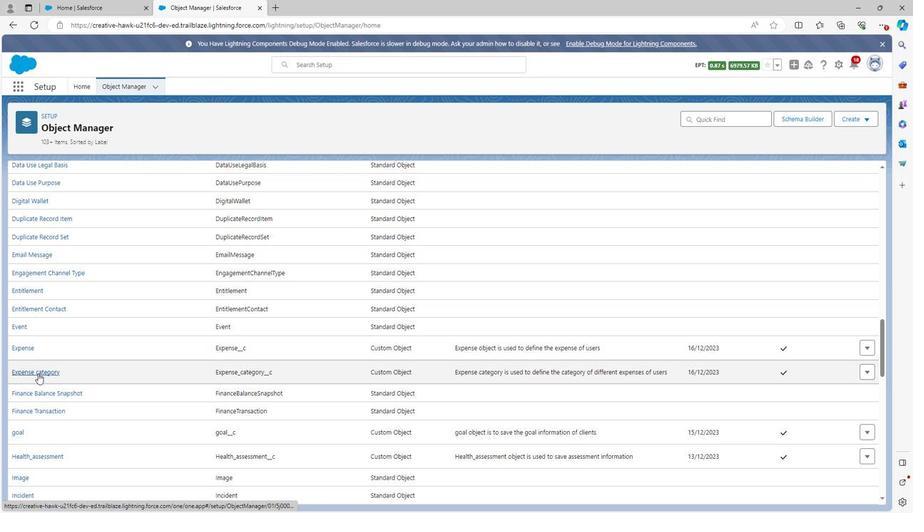 
Action: Mouse pressed left at (37, 388)
Screenshot: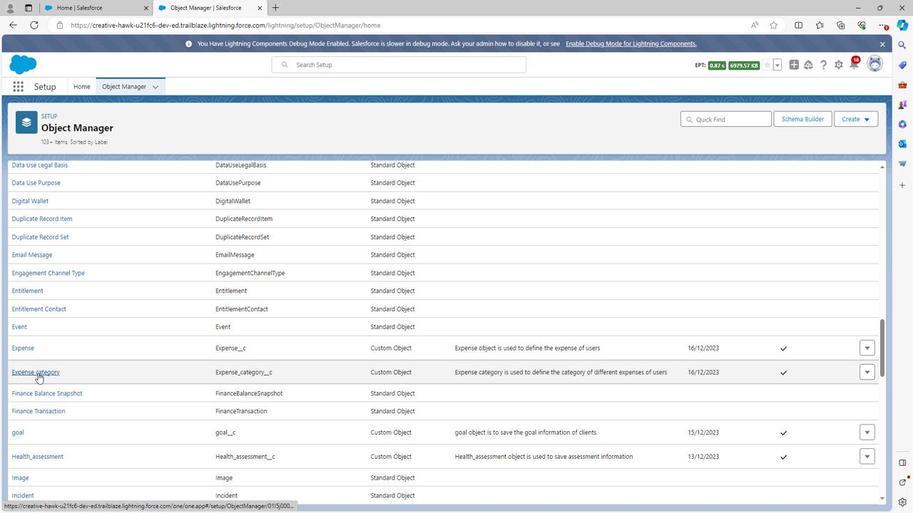 
Action: Mouse moved to (217, 349)
Screenshot: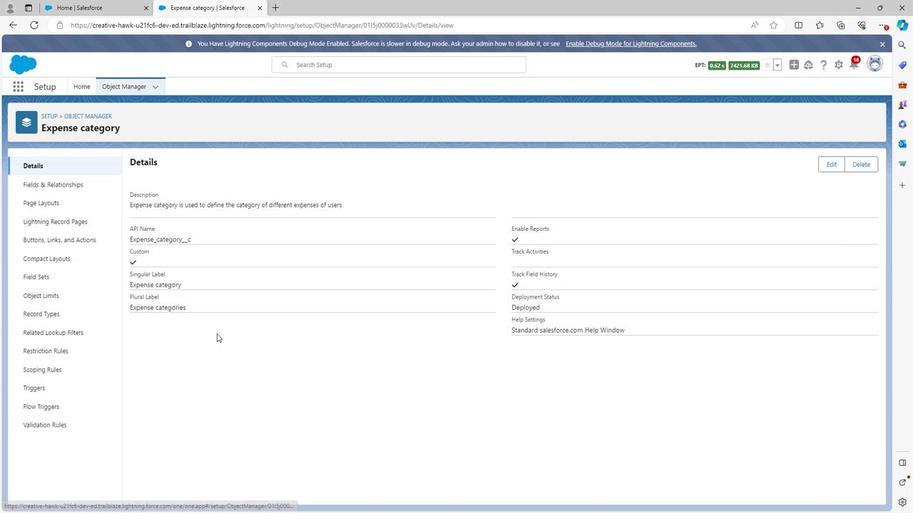 
